 Task: Add a dependency to the task Create a feature for users to save content for later viewing , the existing task  Implement a feature for users to bookmark and favorite content in the project VantageTech.
Action: Mouse moved to (50, 285)
Screenshot: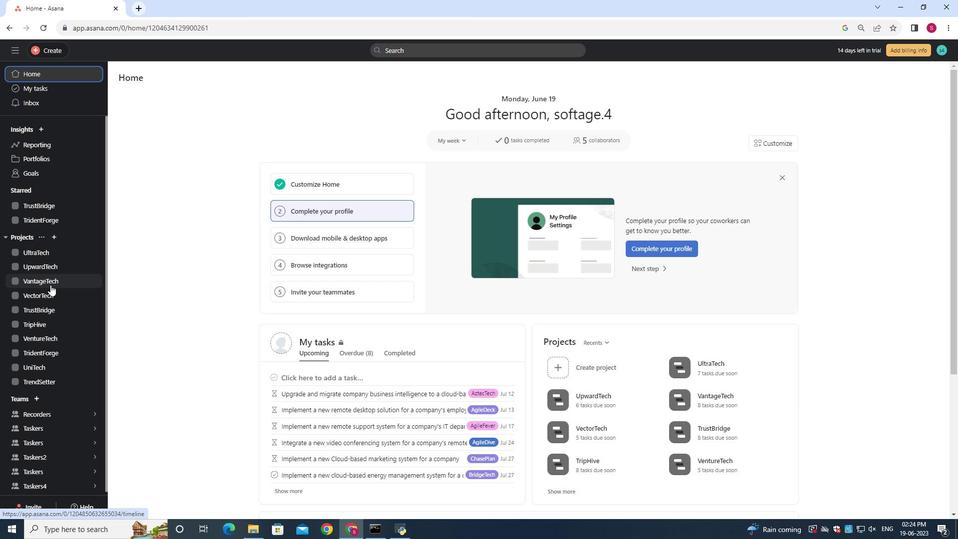 
Action: Mouse pressed left at (50, 285)
Screenshot: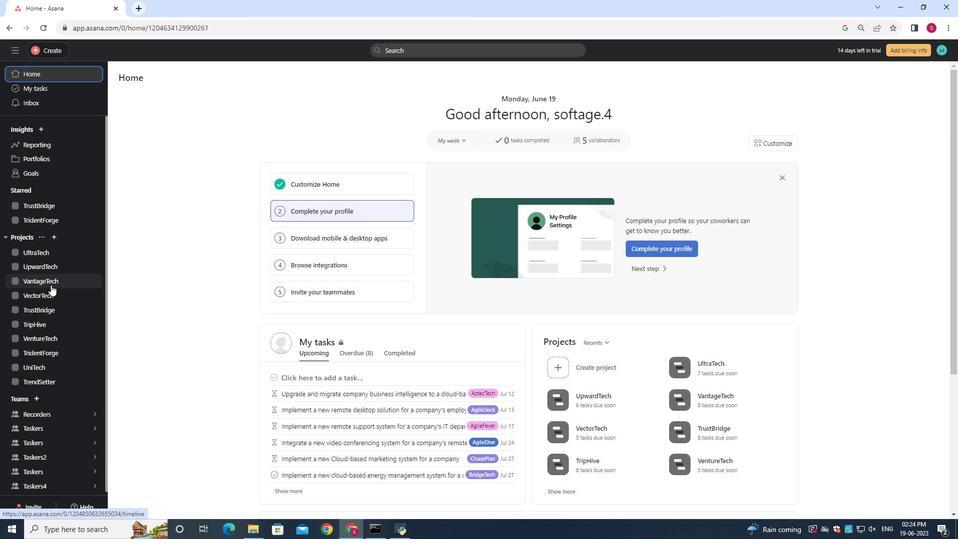 
Action: Mouse moved to (765, 491)
Screenshot: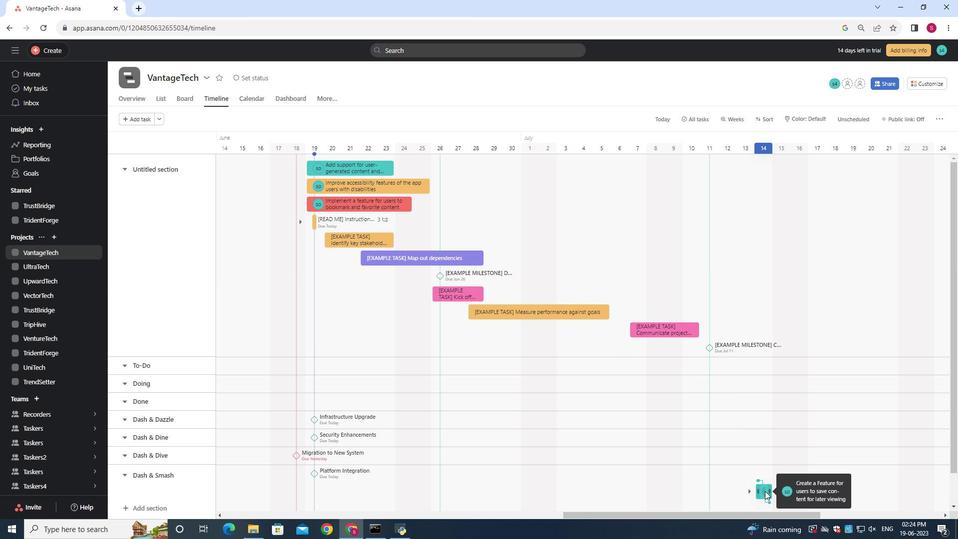 
Action: Mouse pressed left at (765, 491)
Screenshot: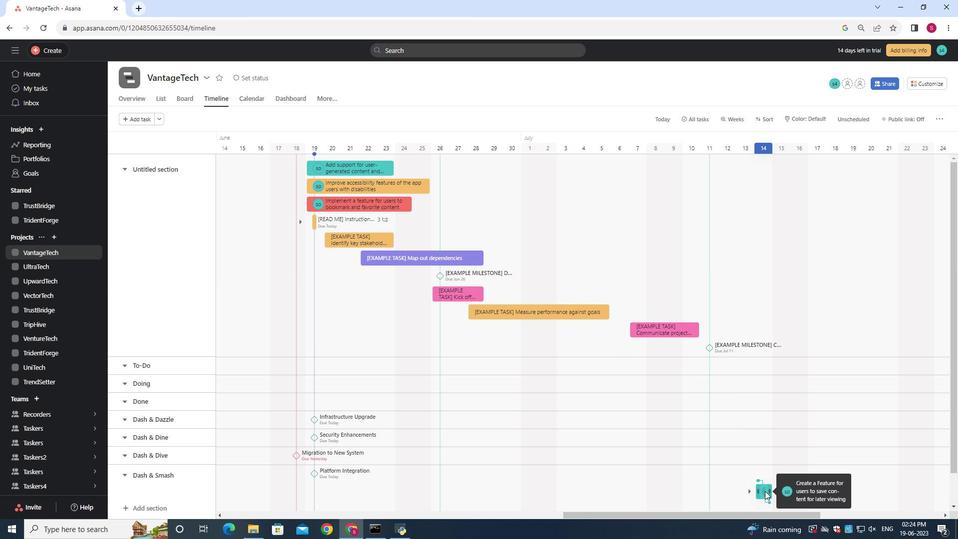 
Action: Mouse moved to (725, 252)
Screenshot: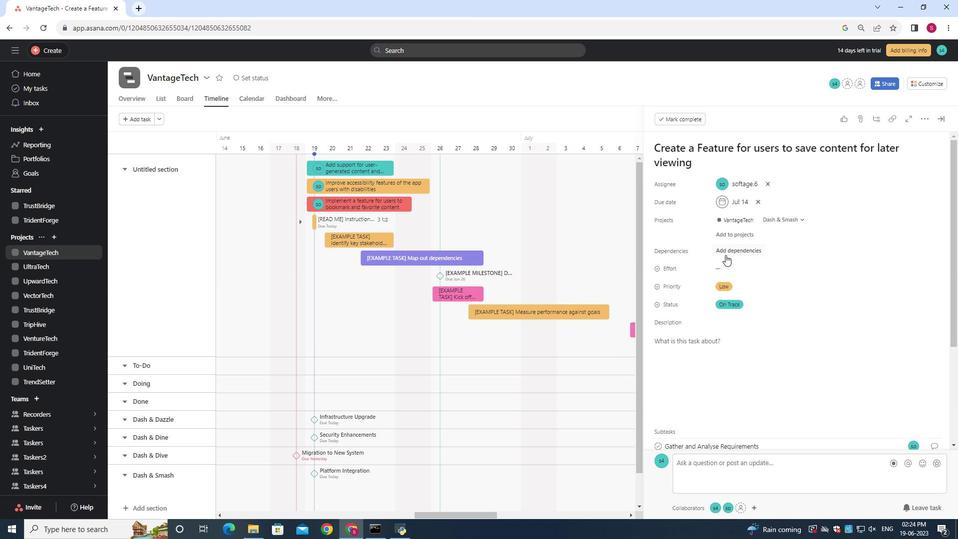 
Action: Mouse pressed left at (725, 252)
Screenshot: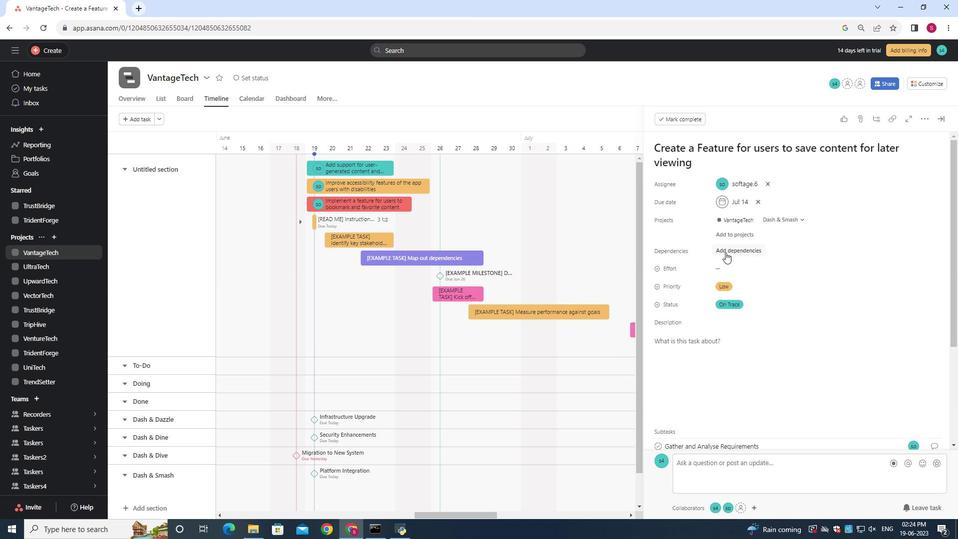 
Action: Mouse moved to (787, 290)
Screenshot: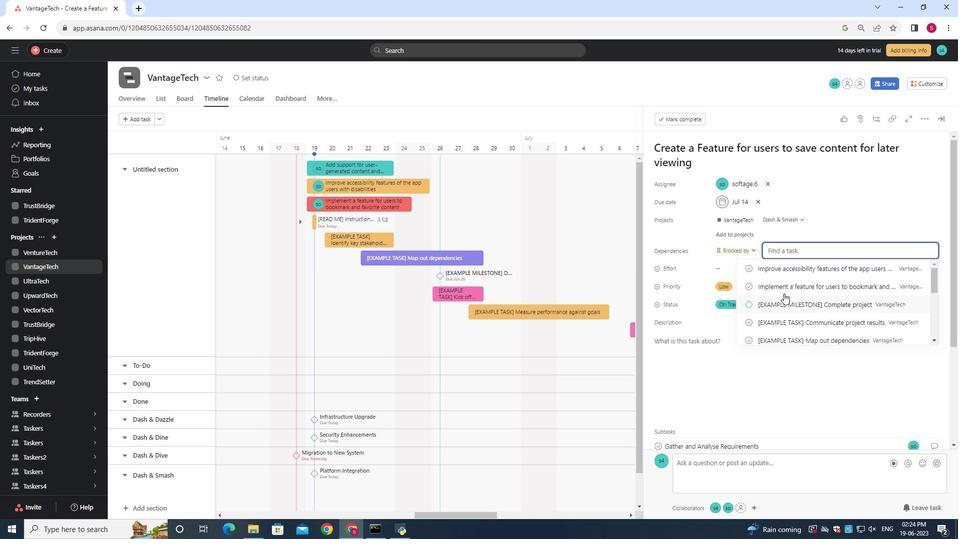 
Action: Mouse pressed left at (787, 290)
Screenshot: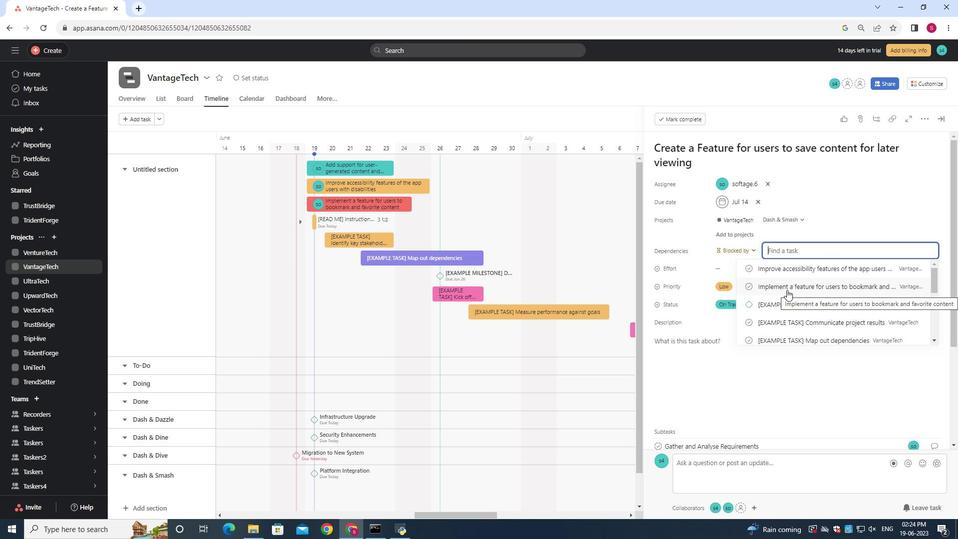 
Action: Mouse moved to (787, 290)
Screenshot: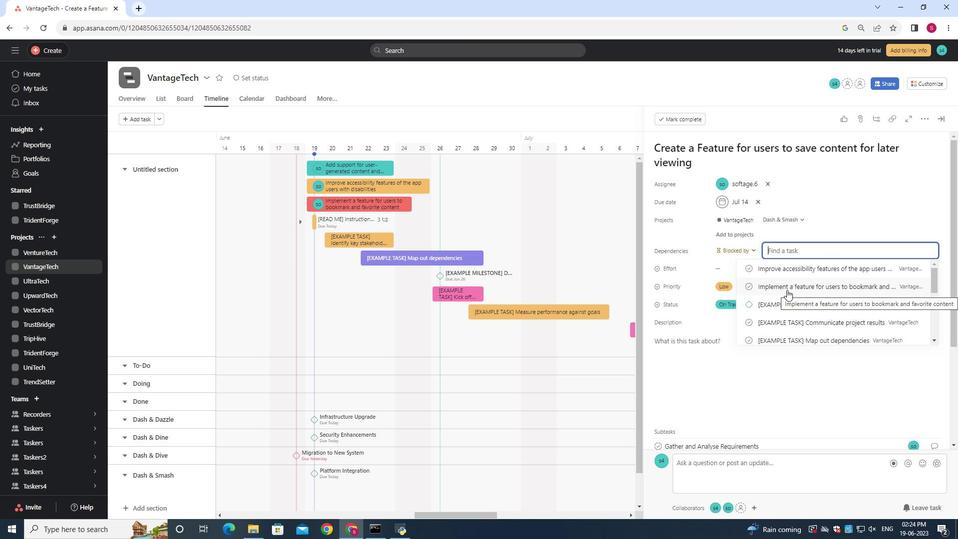 
